 Task: Set the Currency "AUD (Australian Dollar)" Under New Vendor.
Action: Mouse moved to (97, 13)
Screenshot: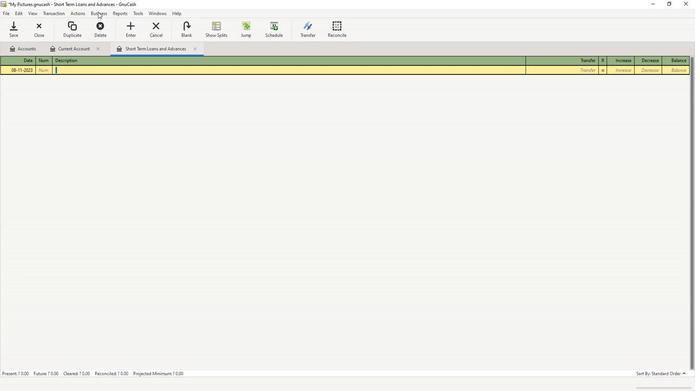 
Action: Mouse pressed left at (97, 13)
Screenshot: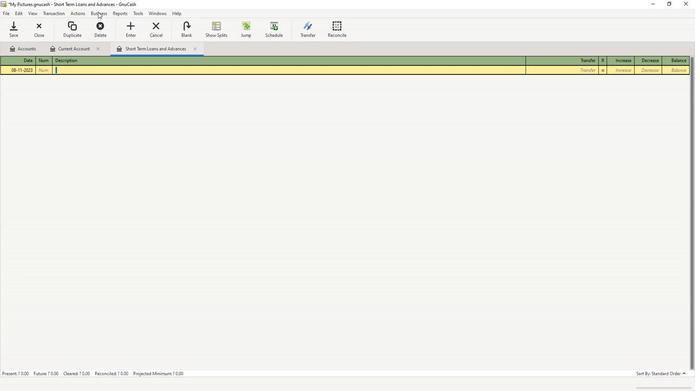 
Action: Mouse moved to (109, 33)
Screenshot: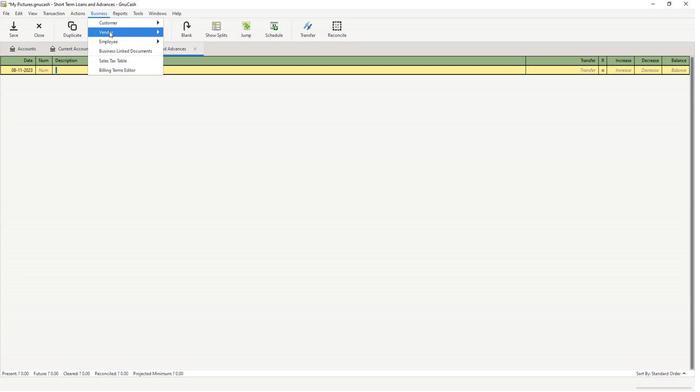 
Action: Mouse pressed left at (109, 33)
Screenshot: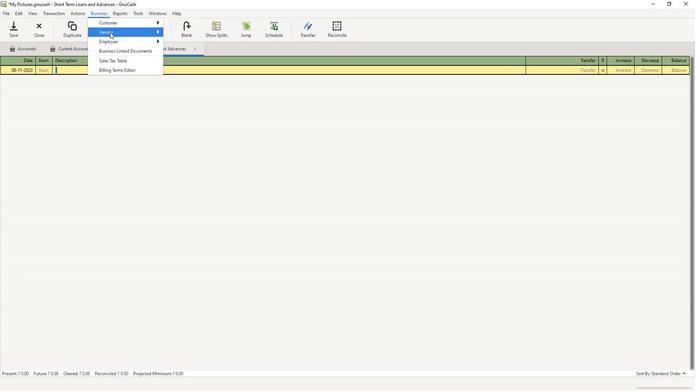 
Action: Mouse moved to (194, 44)
Screenshot: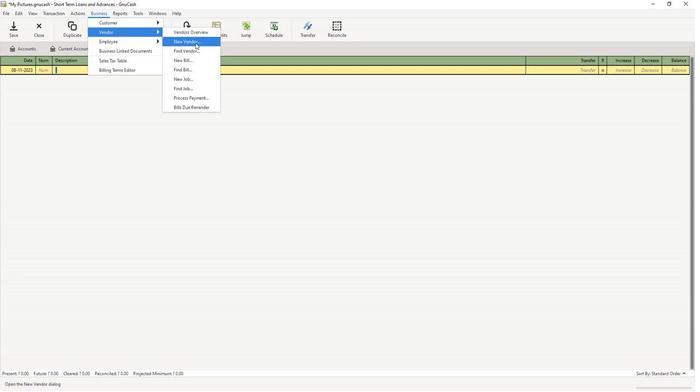 
Action: Mouse pressed left at (194, 44)
Screenshot: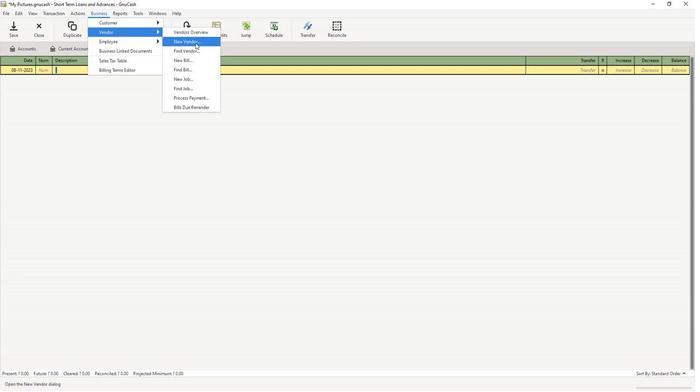 
Action: Mouse moved to (359, 104)
Screenshot: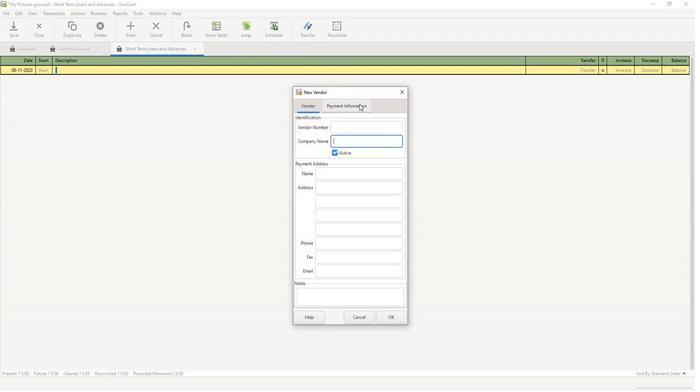
Action: Mouse pressed left at (359, 104)
Screenshot: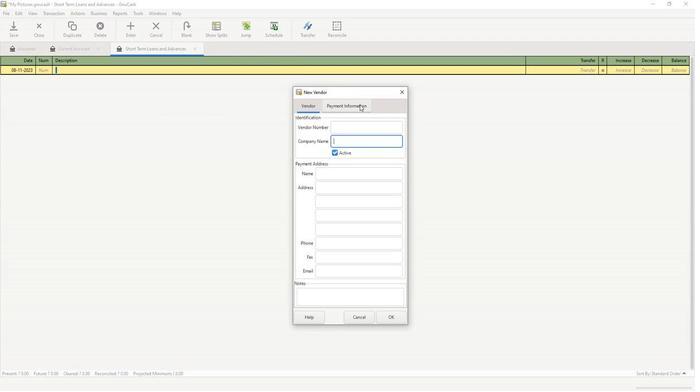 
Action: Mouse moved to (378, 126)
Screenshot: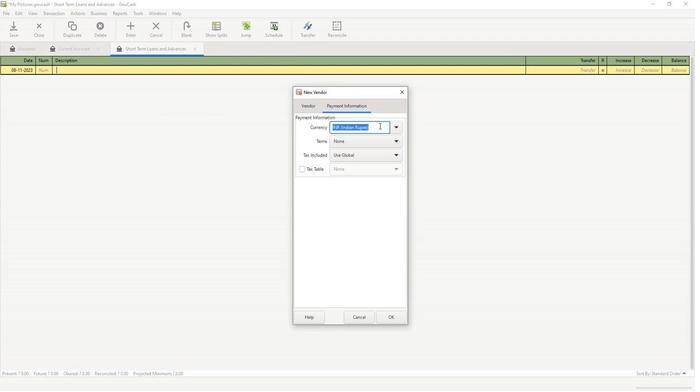 
Action: Mouse pressed left at (378, 126)
Screenshot: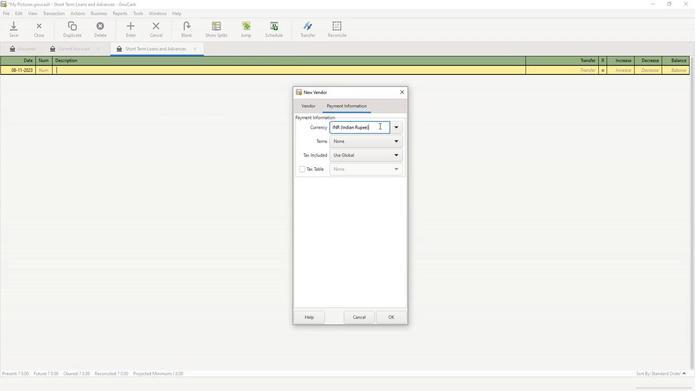 
Action: Key pressed <Key.backspace><Key.backspace><Key.backspace><Key.backspace><Key.backspace><Key.backspace><Key.backspace><Key.backspace><Key.backspace><Key.backspace><Key.backspace><Key.backspace><Key.backspace><Key.backspace><Key.backspace><Key.backspace><Key.backspace><Key.backspace><Key.backspace><Key.backspace><Key.backspace><Key.backspace><Key.backspace><Key.backspace><Key.backspace><Key.backspace>austrai<Key.backspace><Key.down><Key.down>
Screenshot: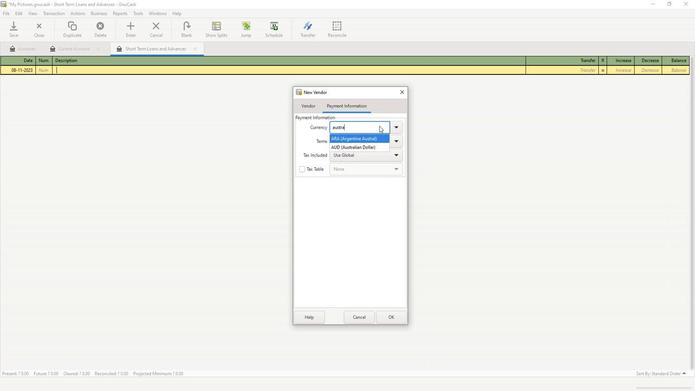 
Action: Mouse moved to (377, 145)
Screenshot: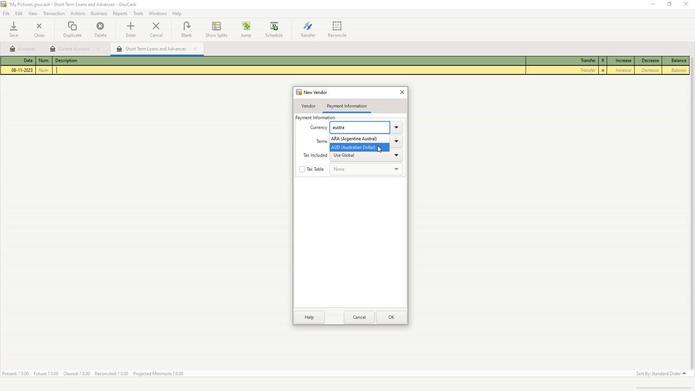 
Action: Mouse pressed left at (377, 145)
Screenshot: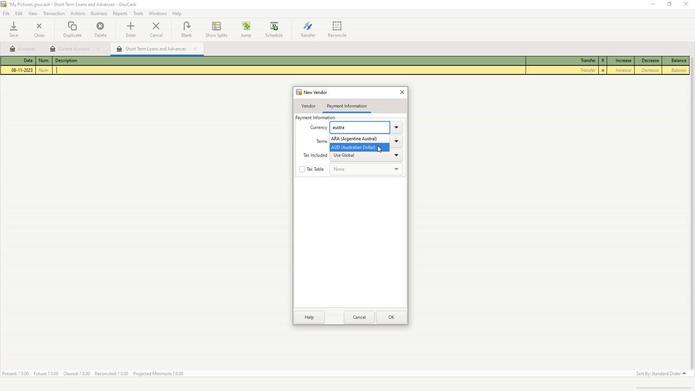 
Action: Mouse moved to (396, 316)
Screenshot: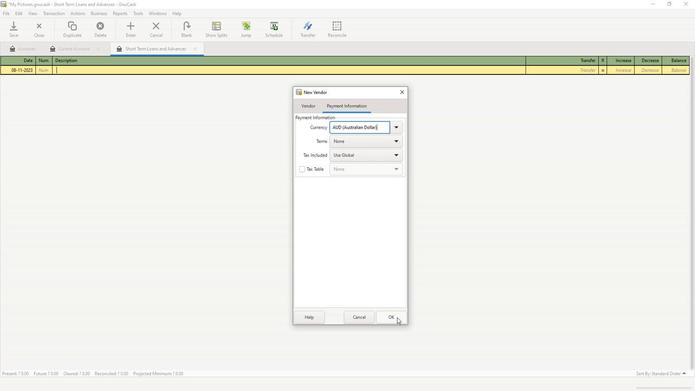 
